 Task: Write the Address "123 Main Street, Anytown, USA 12345" Under New Employee in Process Payment.
Action: Mouse moved to (111, 11)
Screenshot: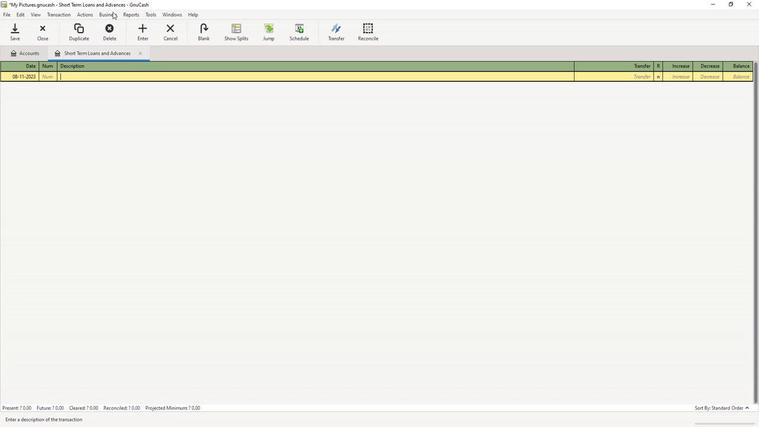 
Action: Mouse pressed left at (111, 11)
Screenshot: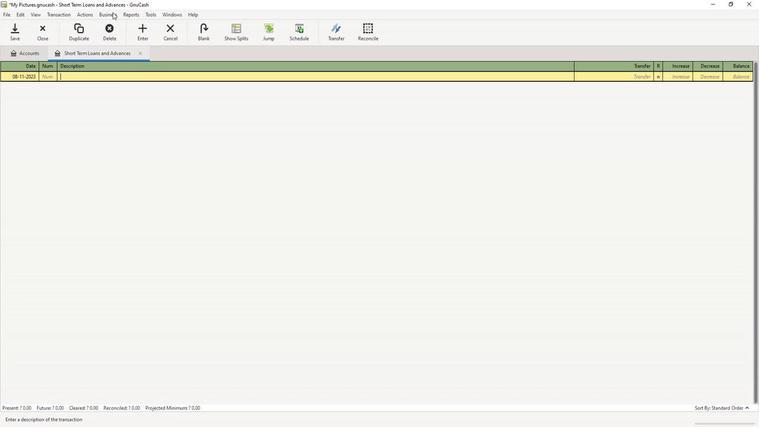 
Action: Mouse moved to (118, 25)
Screenshot: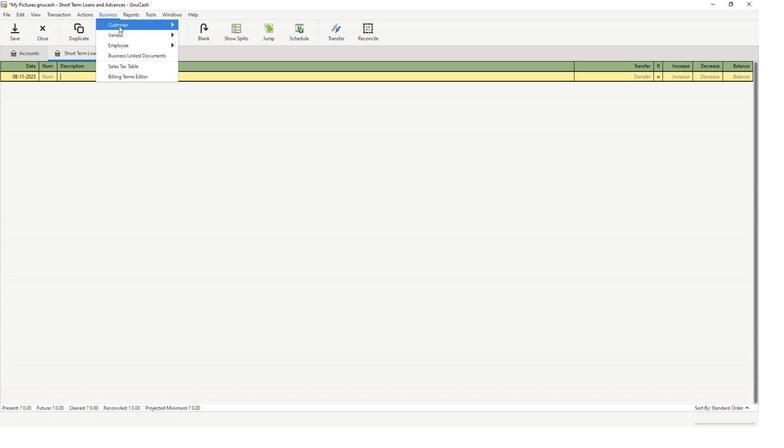 
Action: Mouse pressed left at (118, 25)
Screenshot: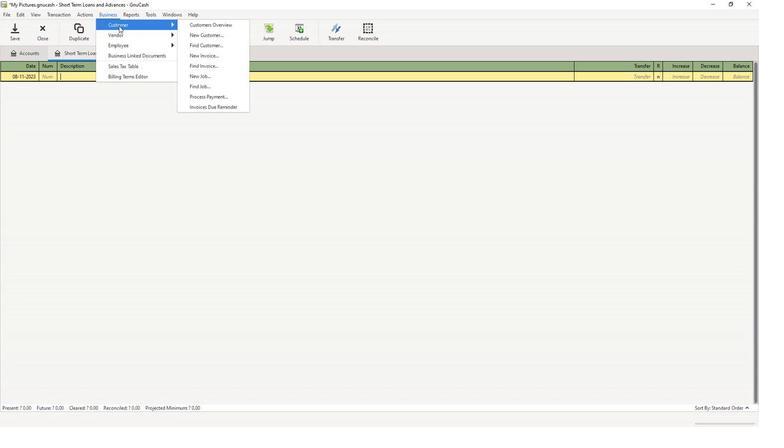
Action: Mouse moved to (208, 97)
Screenshot: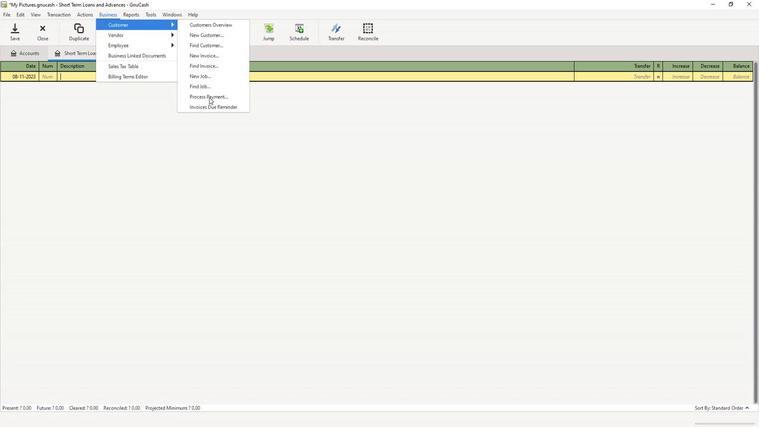 
Action: Mouse pressed left at (208, 97)
Screenshot: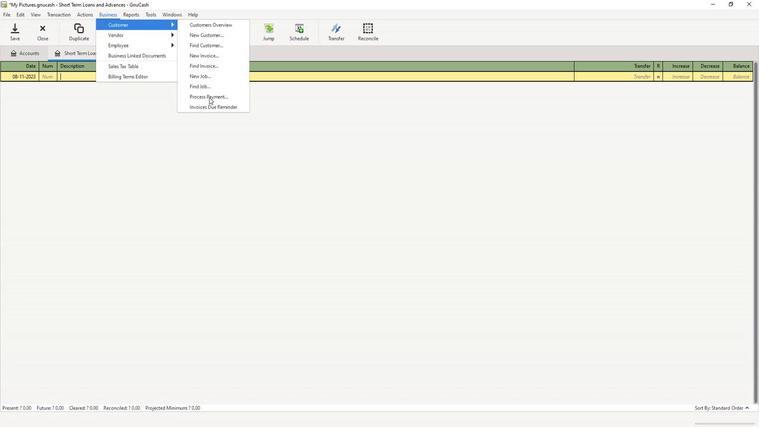 
Action: Mouse moved to (287, 131)
Screenshot: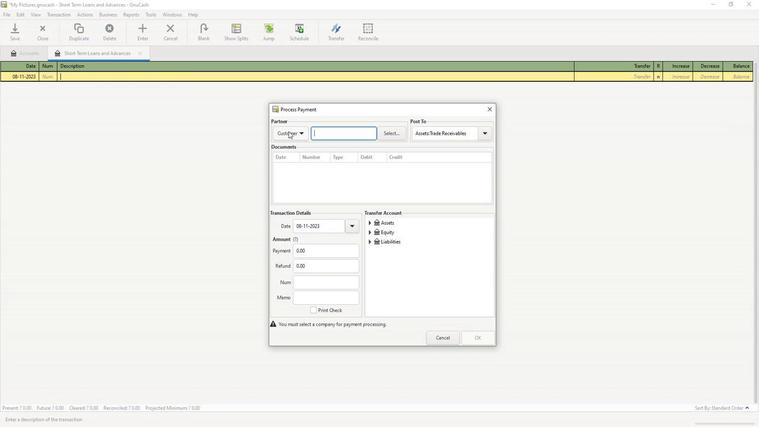 
Action: Mouse pressed left at (287, 131)
Screenshot: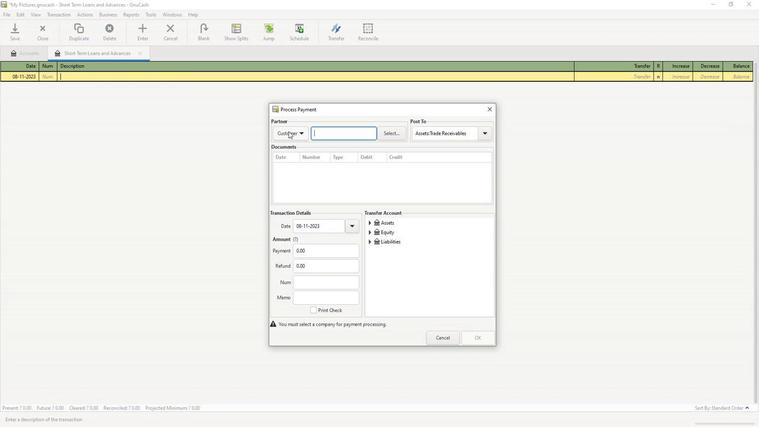 
Action: Mouse moved to (293, 160)
Screenshot: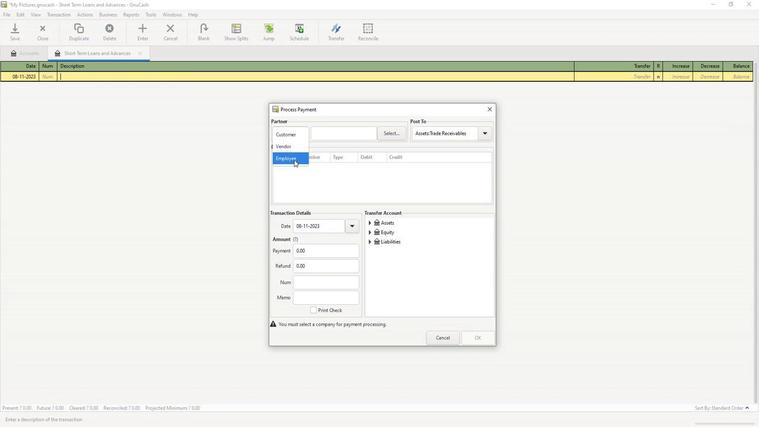 
Action: Mouse pressed left at (293, 160)
Screenshot: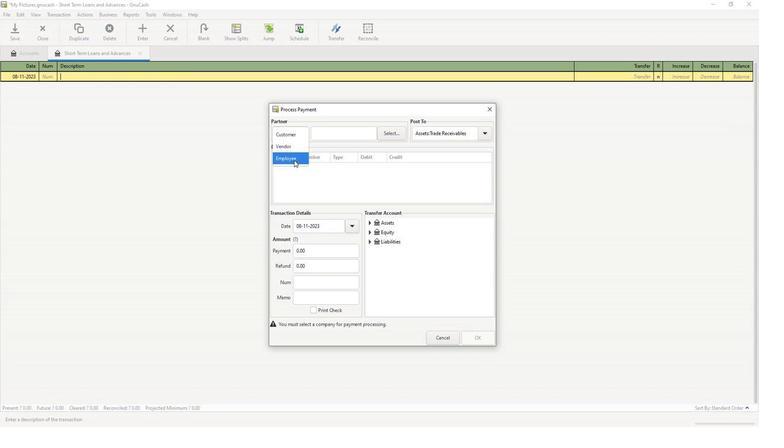 
Action: Mouse moved to (388, 135)
Screenshot: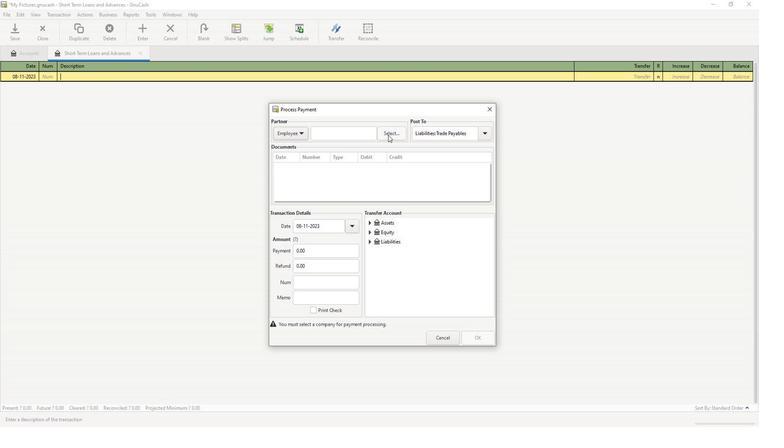 
Action: Mouse pressed left at (388, 135)
Screenshot: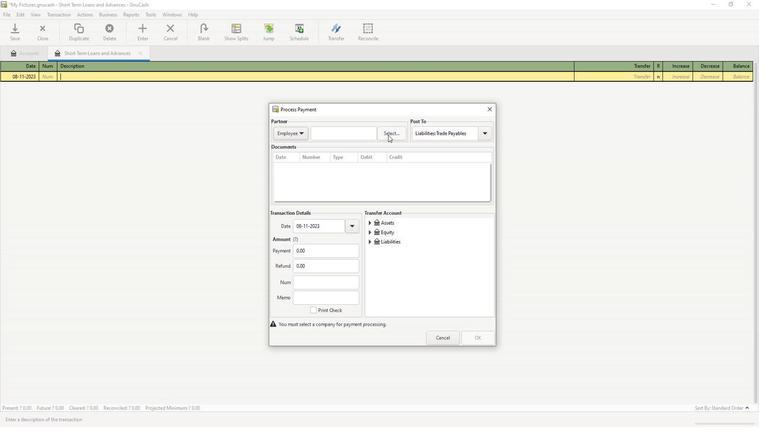 
Action: Mouse moved to (397, 293)
Screenshot: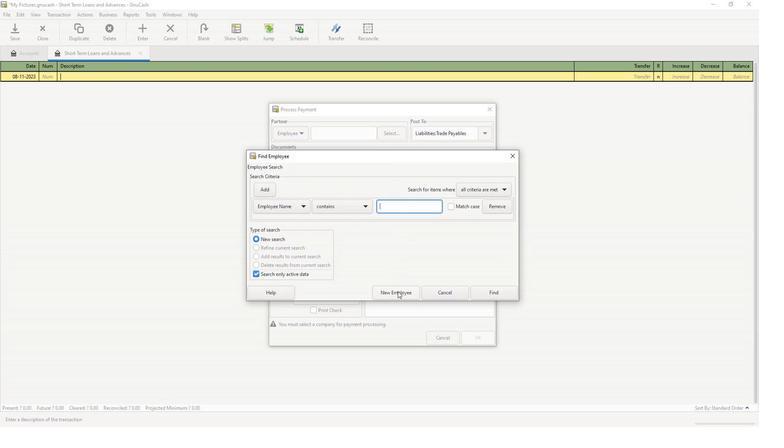 
Action: Mouse pressed left at (397, 293)
Screenshot: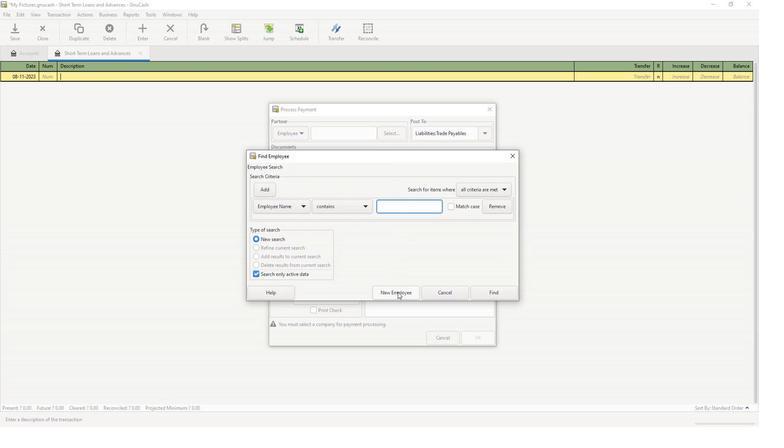 
Action: Mouse moved to (373, 218)
Screenshot: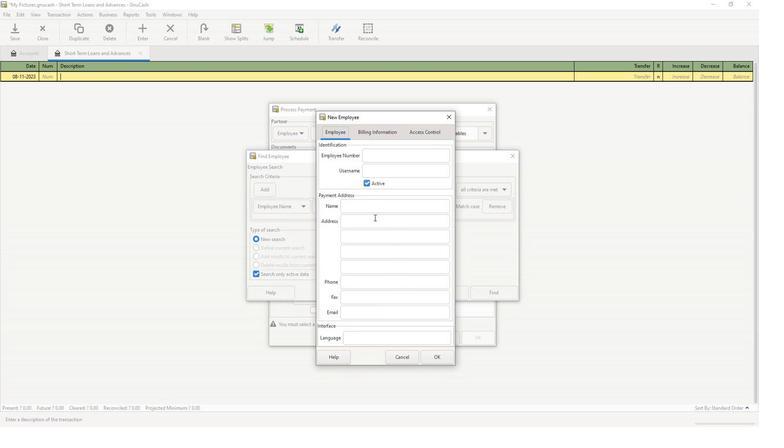 
Action: Mouse pressed left at (373, 218)
Screenshot: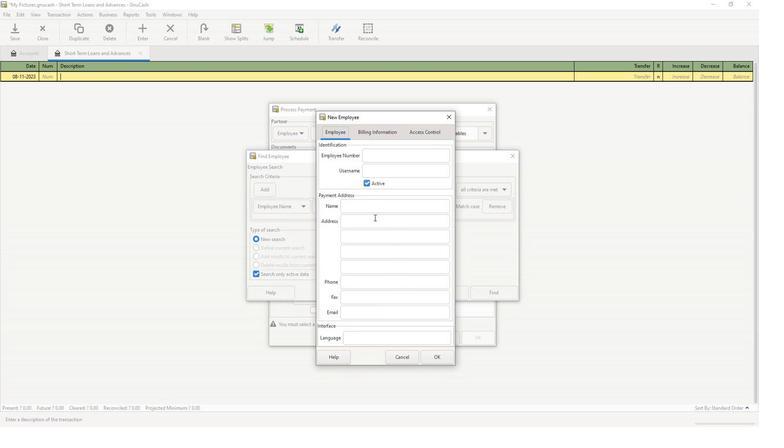 
Action: Key pressed <Key.caps_lock>123<Key.space>M<Key.caps_lock>ain<Key.space><Key.caps_lock>S<Key.caps_lock>treet<Key.tab><Key.caps_lock>A<Key.caps_lock>nytown,<Key.space><Key.caps_lock>USA<Key.space><Key.caps_lock>12345
Screenshot: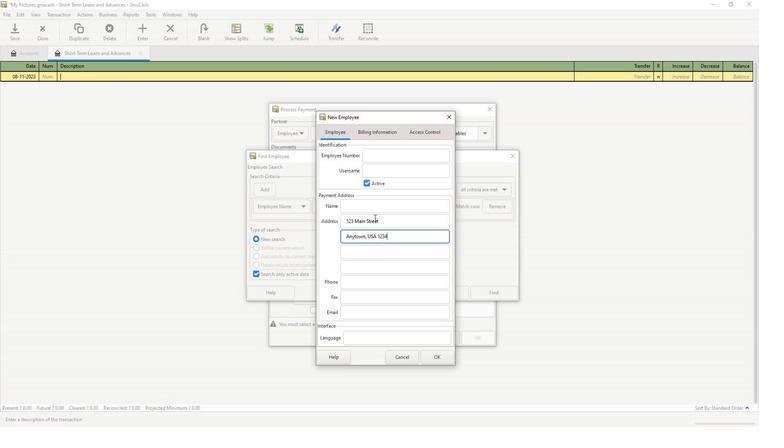 
Action: Mouse moved to (435, 357)
Screenshot: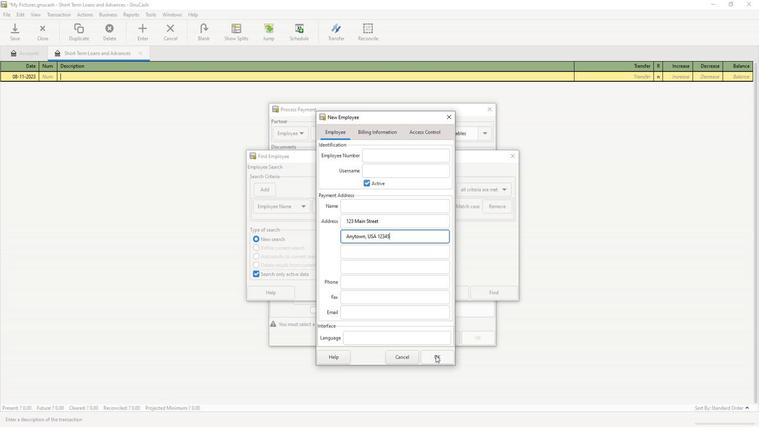 
